 Task: Change  the formatting of the data to Which is Greater than 10 In conditional formating, put the option 'Red Text. 'add another formatting option Format As Table, insert the option Light Gray, Table style light 1 In the sheet   Sales data templetes book
Action: Mouse moved to (149, 154)
Screenshot: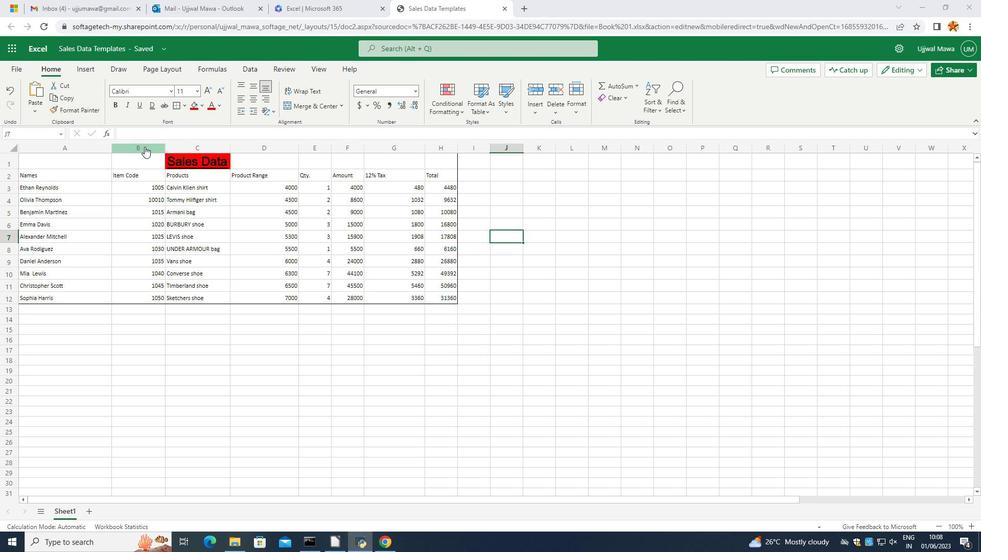 
Action: Mouse pressed left at (149, 154)
Screenshot: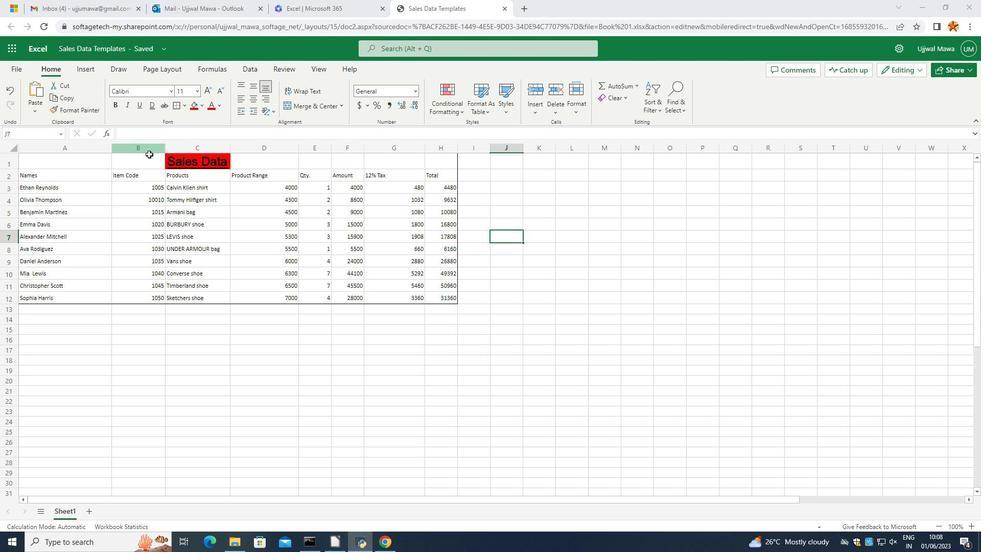 
Action: Mouse moved to (32, 157)
Screenshot: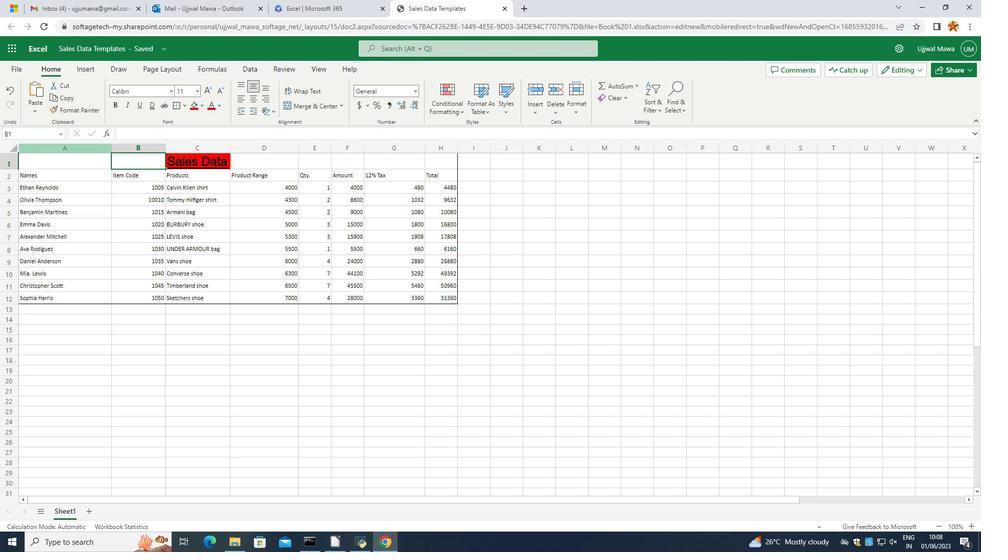 
Action: Mouse pressed left at (32, 157)
Screenshot: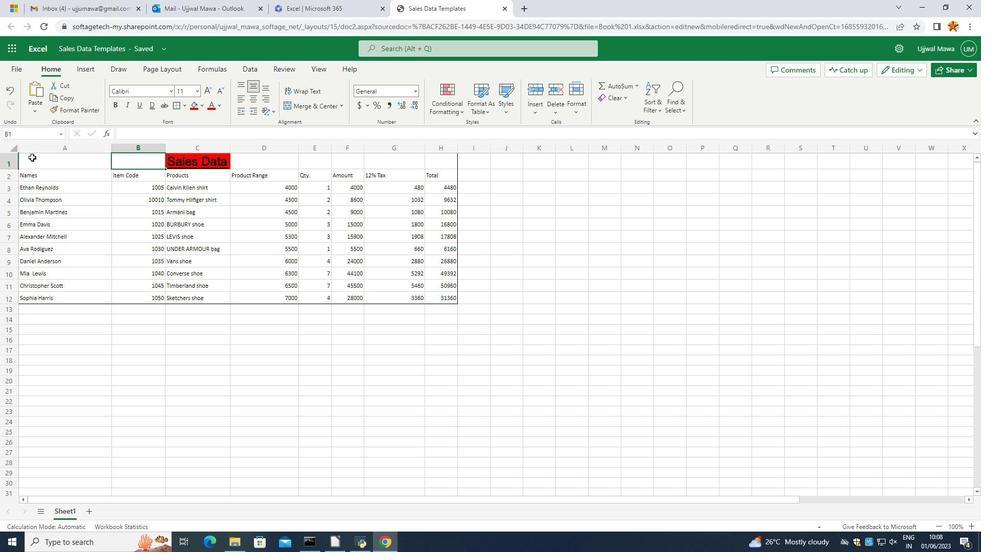 
Action: Mouse moved to (450, 101)
Screenshot: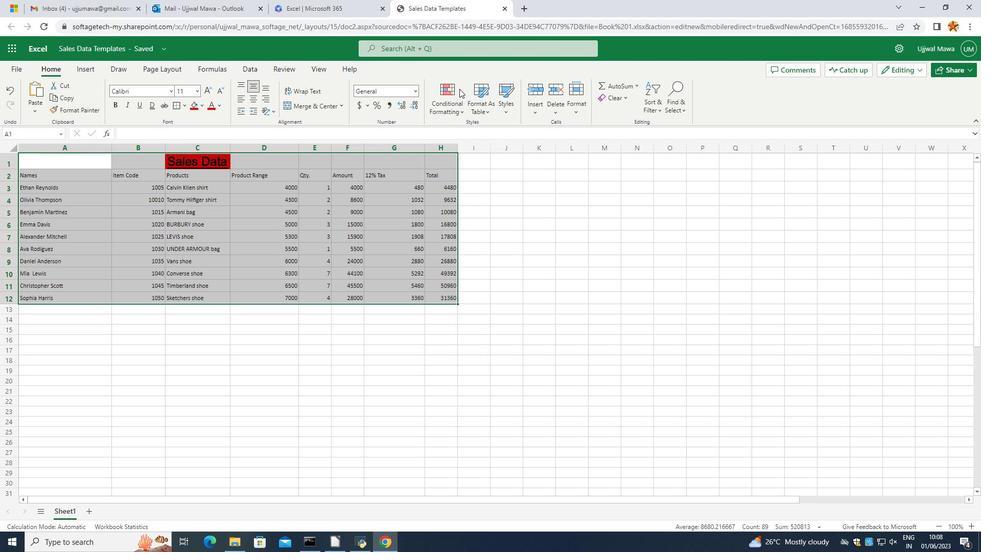 
Action: Mouse pressed left at (450, 101)
Screenshot: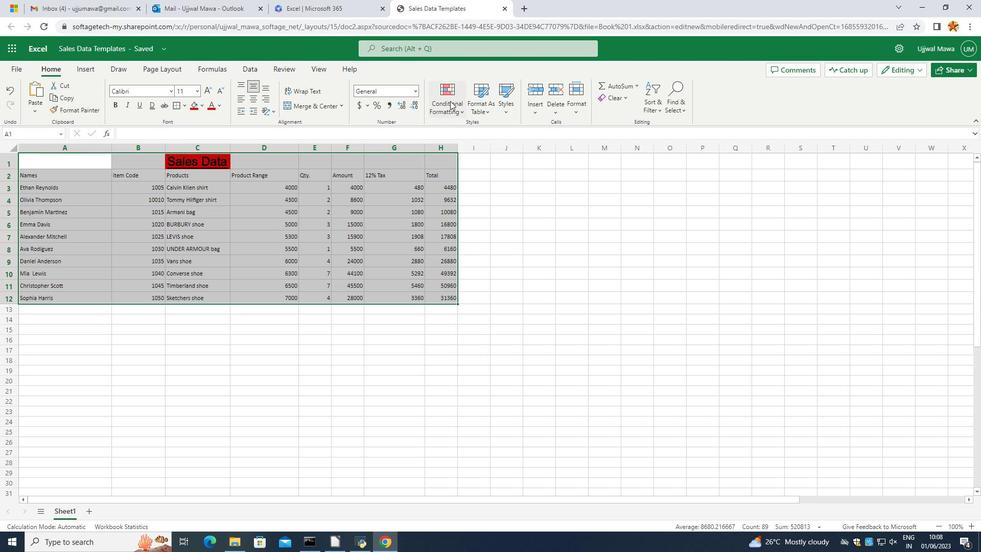 
Action: Mouse moved to (573, 148)
Screenshot: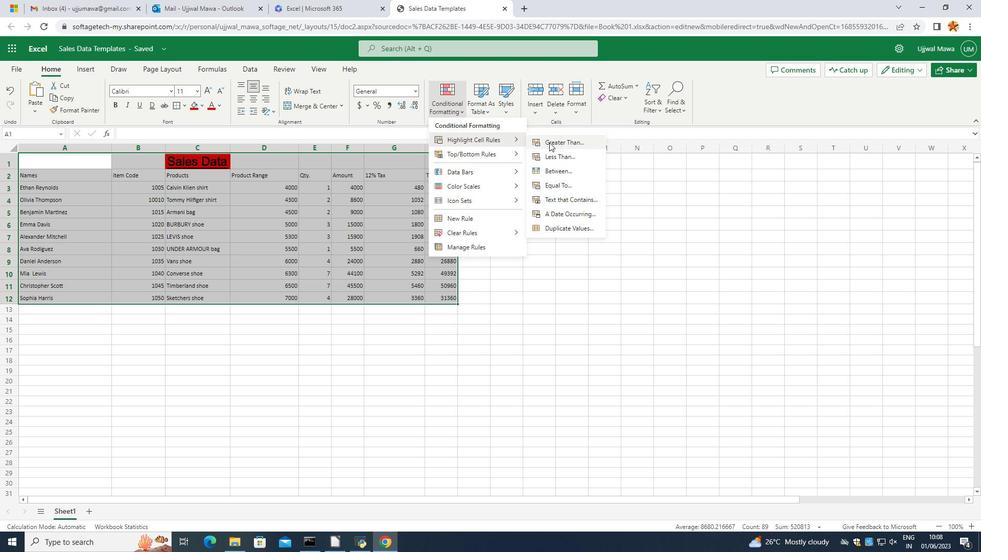 
Action: Mouse pressed left at (573, 148)
Screenshot: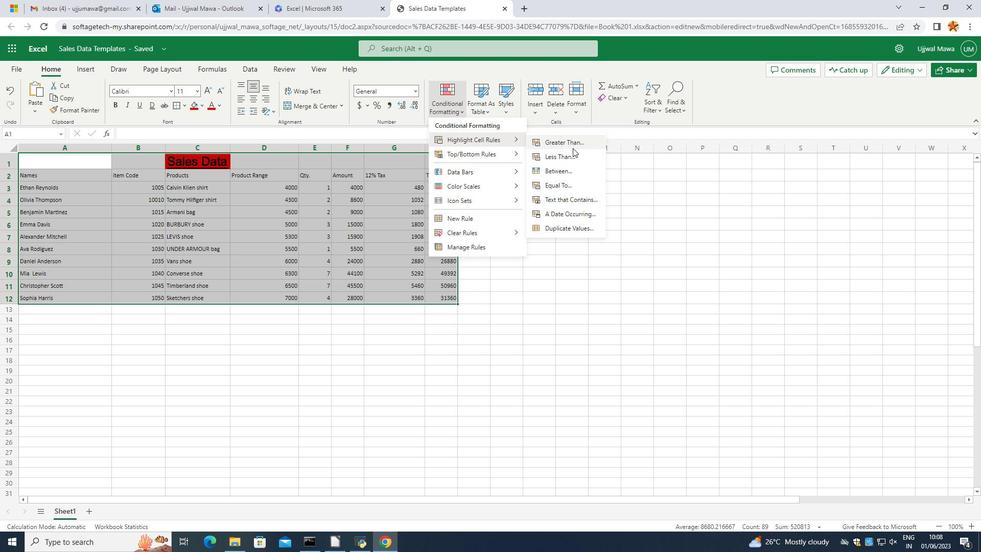 
Action: Mouse moved to (856, 298)
Screenshot: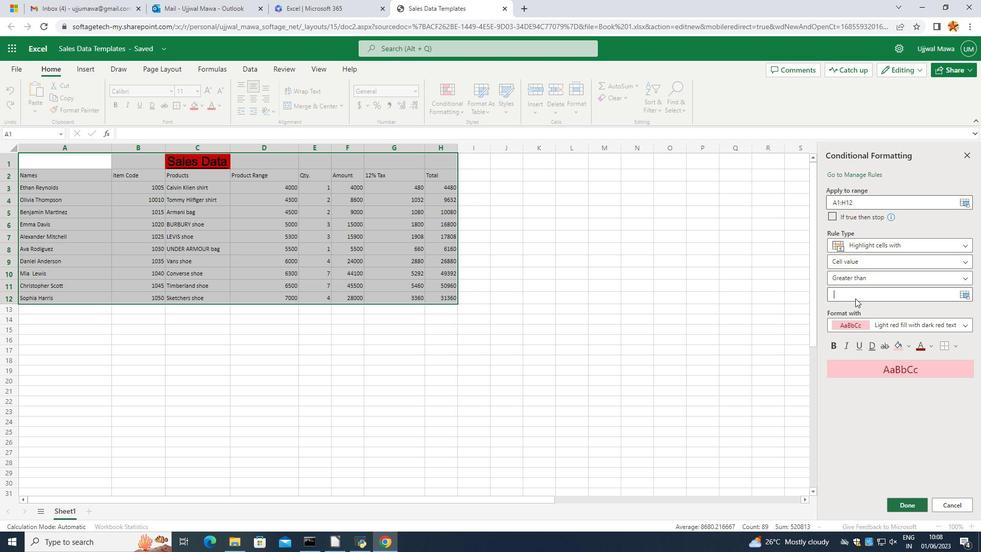 
Action: Key pressed 10
Screenshot: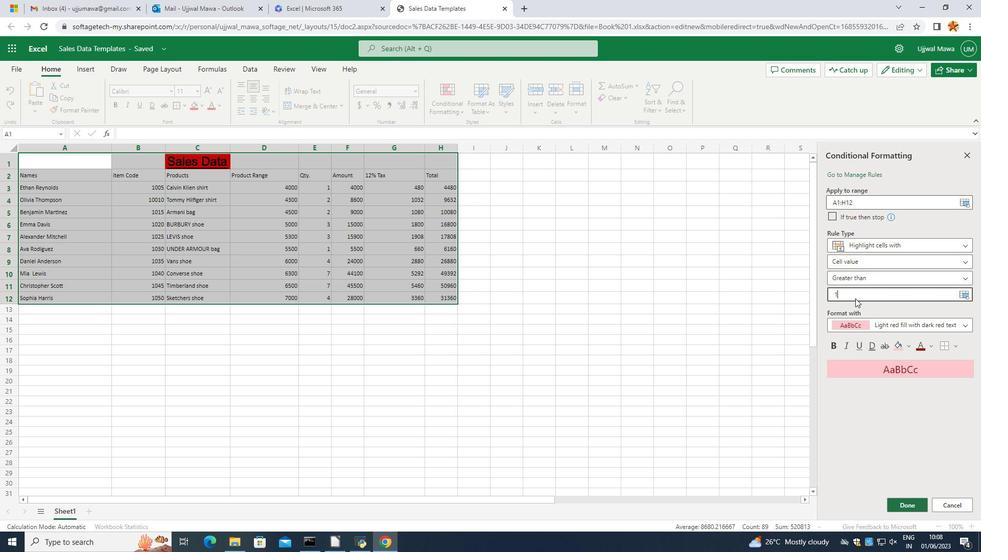 
Action: Mouse moved to (912, 346)
Screenshot: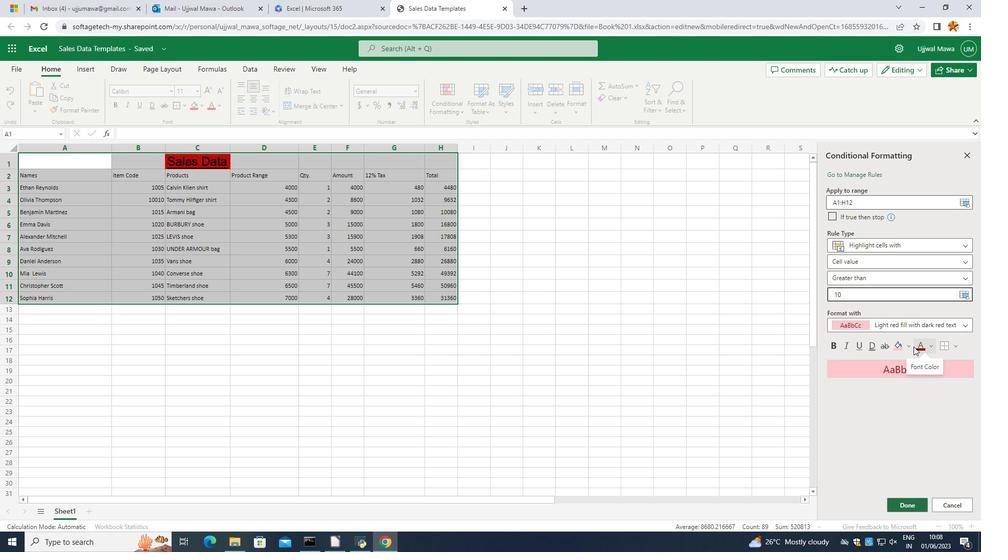 
Action: Mouse pressed left at (912, 346)
Screenshot: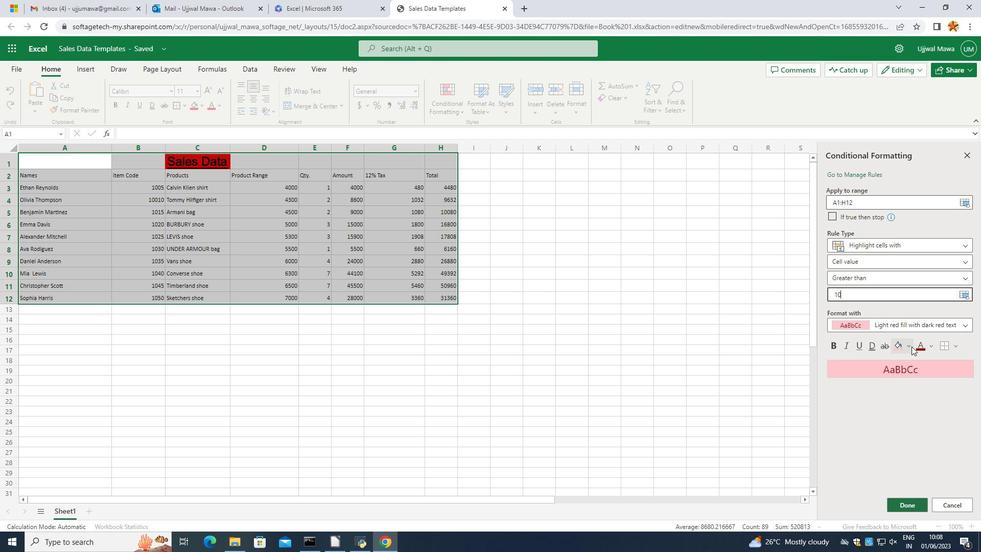
Action: Mouse moved to (866, 483)
Screenshot: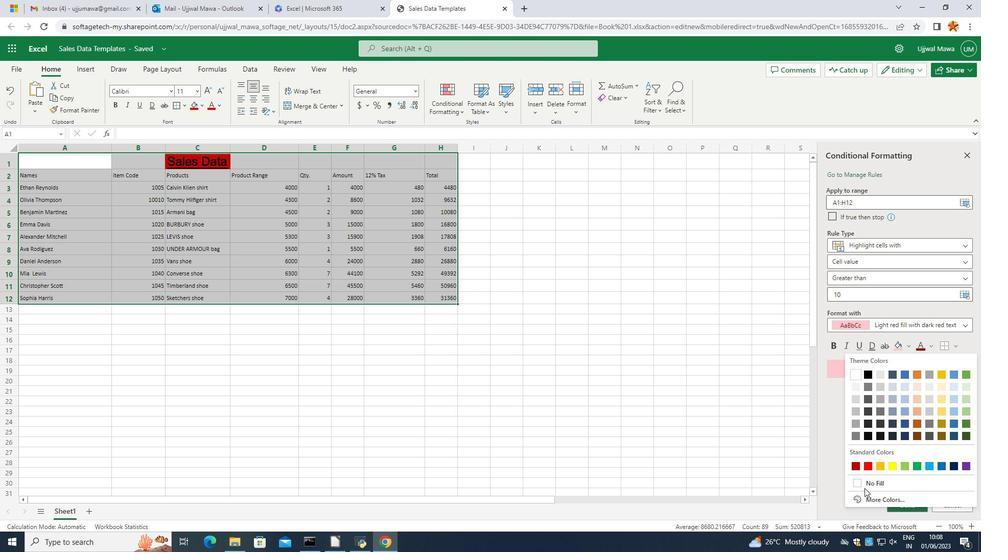 
Action: Mouse pressed left at (866, 483)
Screenshot: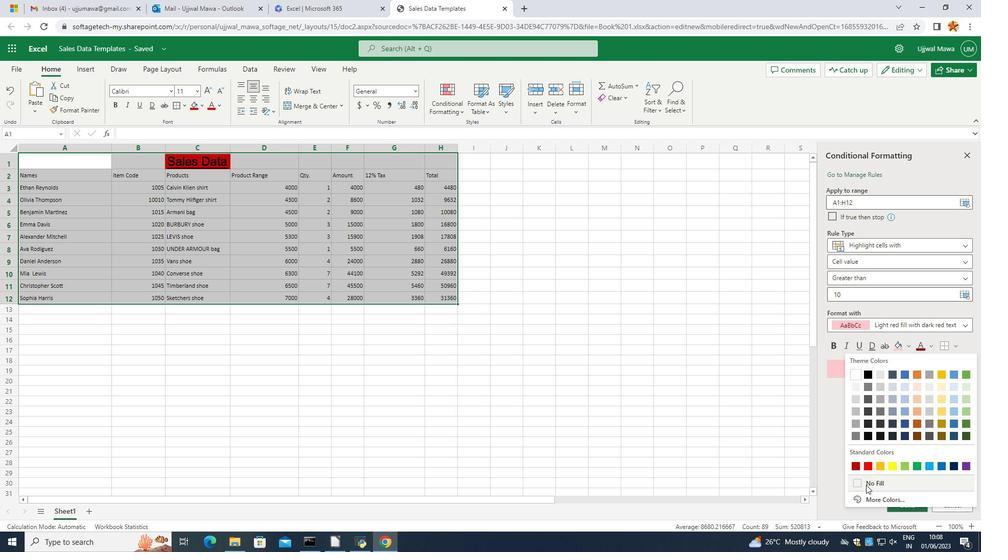 
Action: Mouse moved to (915, 509)
Screenshot: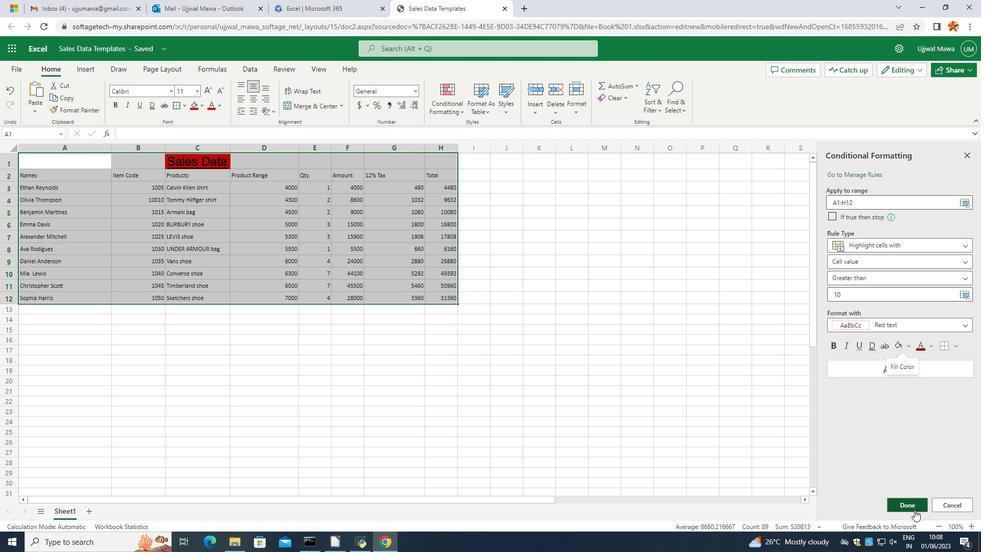 
Action: Mouse pressed left at (915, 509)
Screenshot: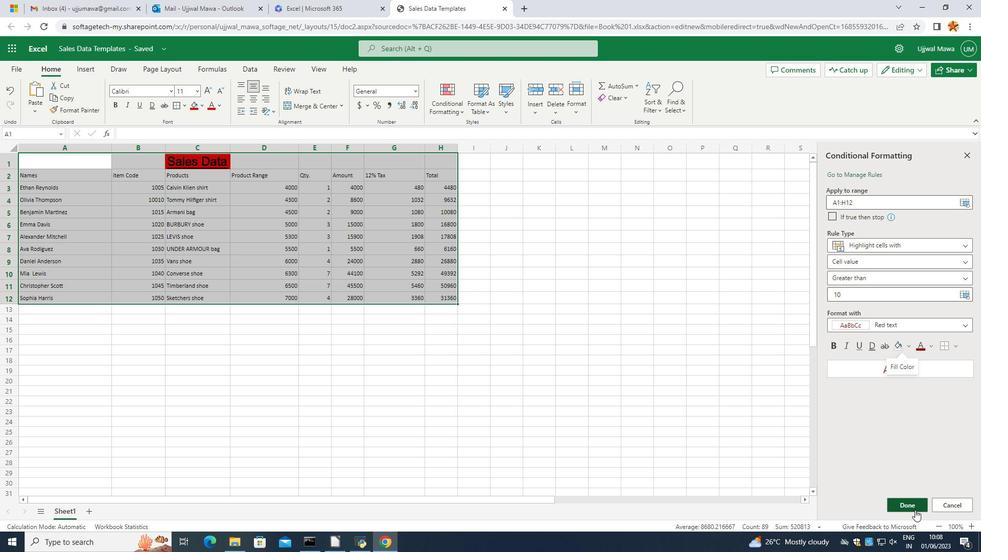 
Action: Mouse moved to (490, 98)
Screenshot: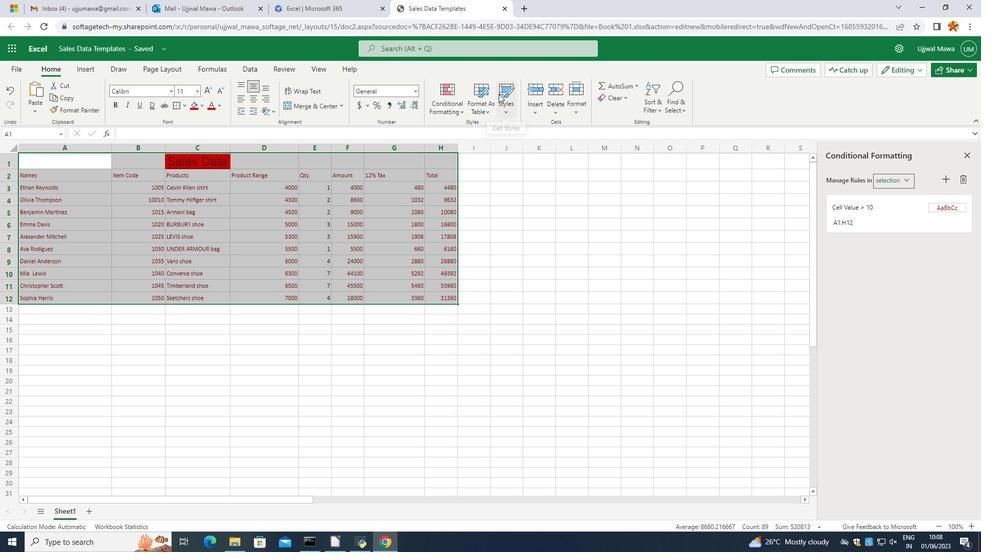 
Action: Mouse pressed left at (490, 98)
Screenshot: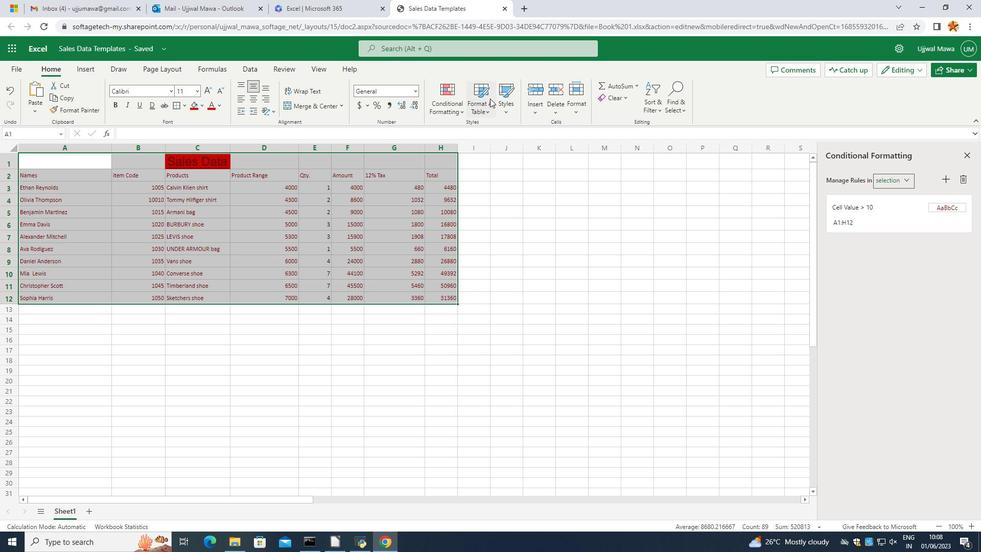 
Action: Mouse moved to (491, 260)
Screenshot: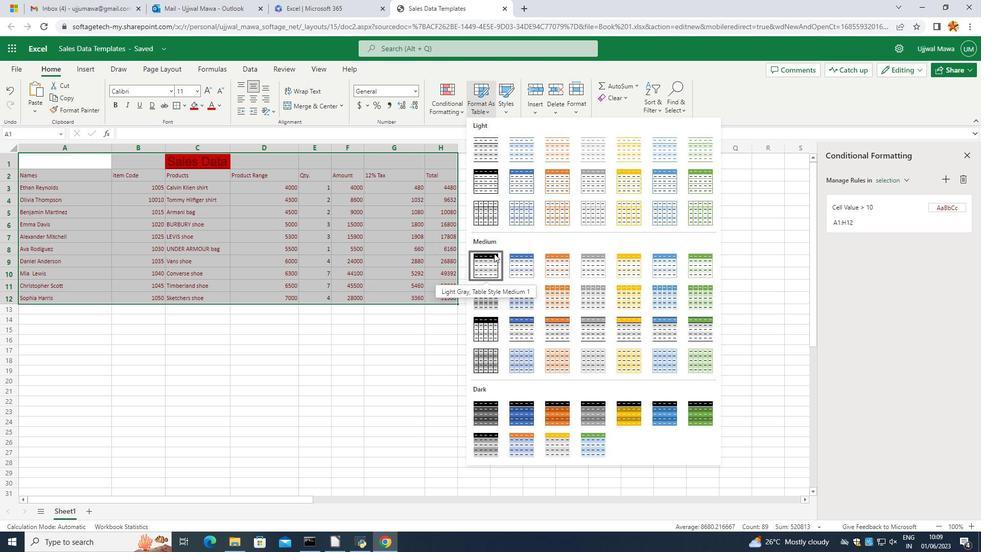 
Action: Mouse pressed left at (491, 260)
Screenshot: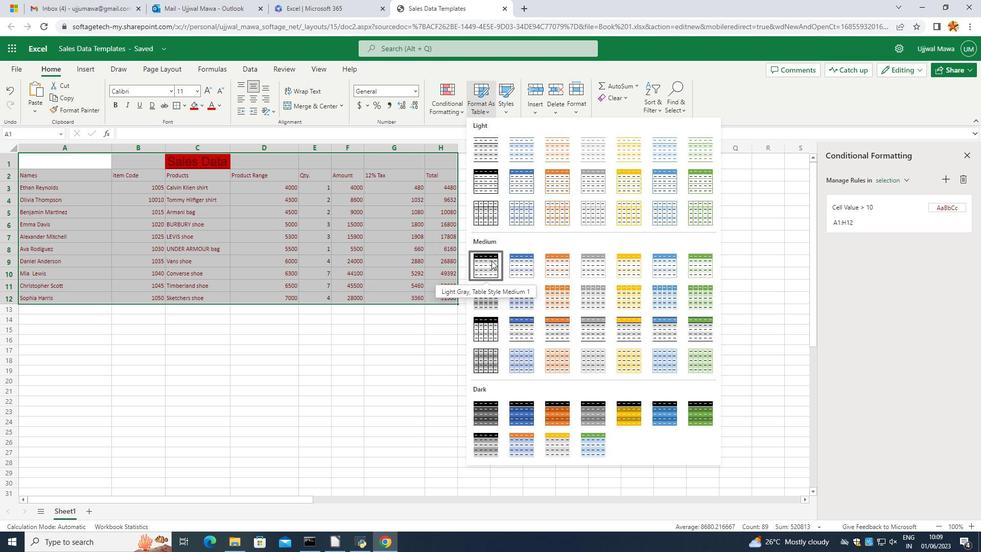 
Action: Mouse moved to (539, 314)
Screenshot: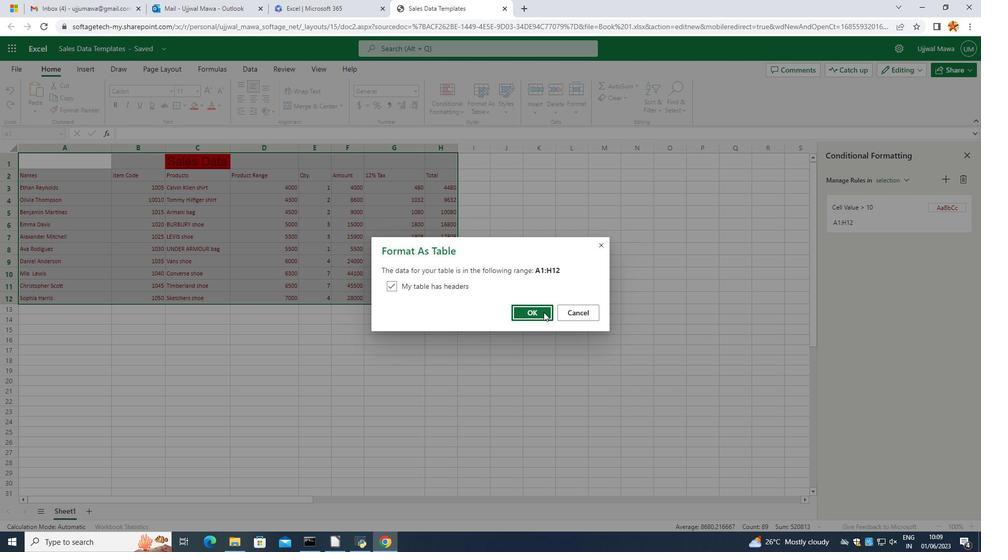 
Action: Mouse pressed left at (539, 314)
Screenshot: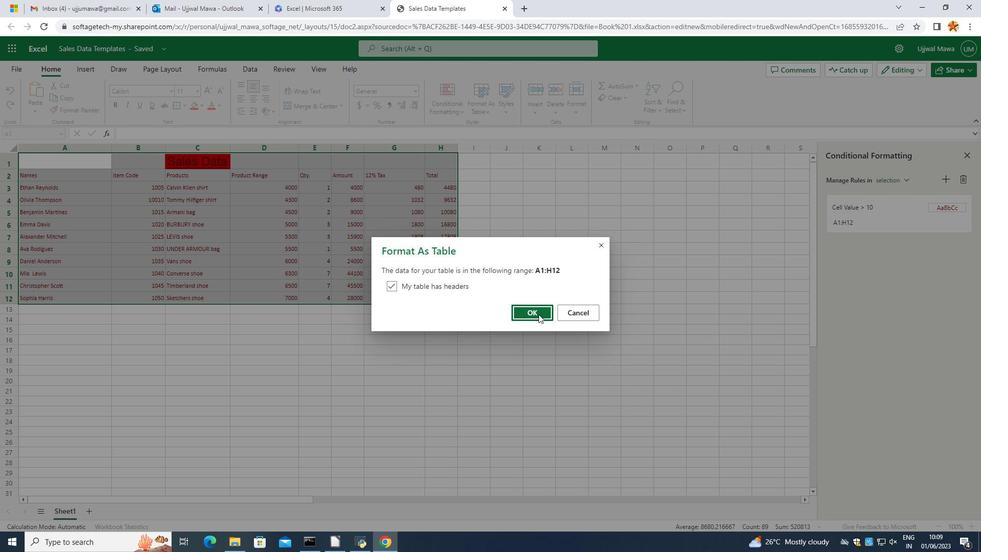 
Action: Mouse moved to (540, 294)
Screenshot: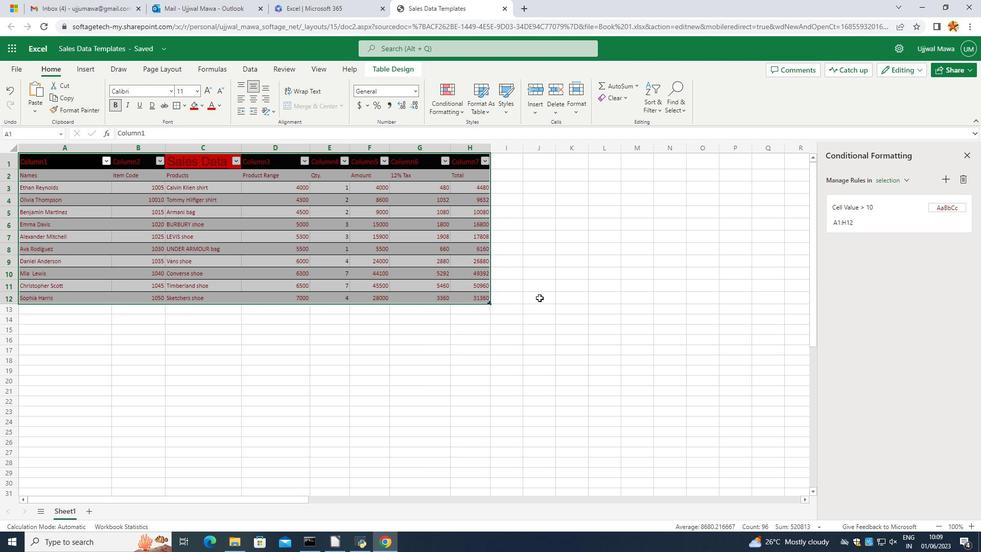 
Action: Mouse pressed left at (540, 294)
Screenshot: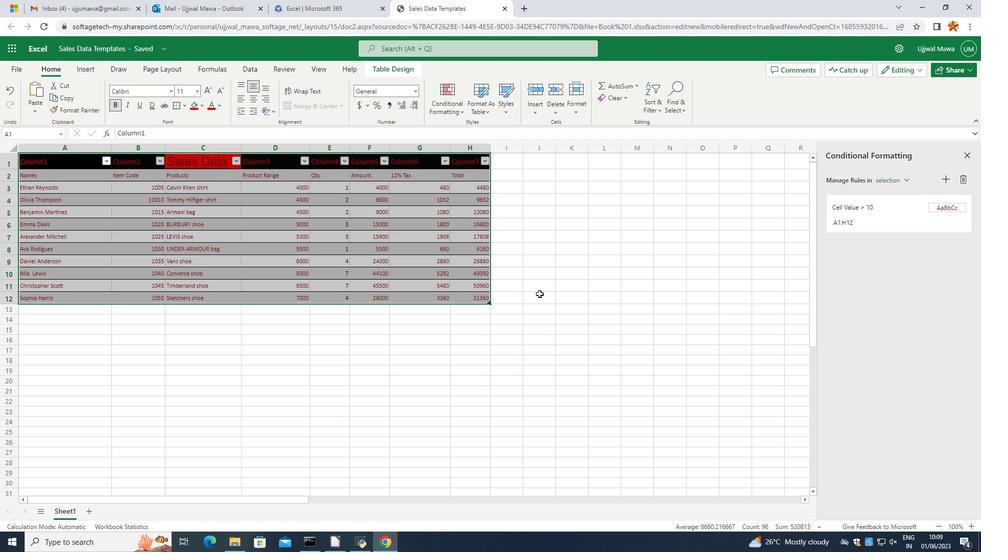 
